 Task: Reply All to email with the signature Garrett Sanchez with the subject 'Request for an opinion' from softage.1@softage.net with the message 'Can you confirm the availability of the required software licenses?'
Action: Mouse moved to (1042, 235)
Screenshot: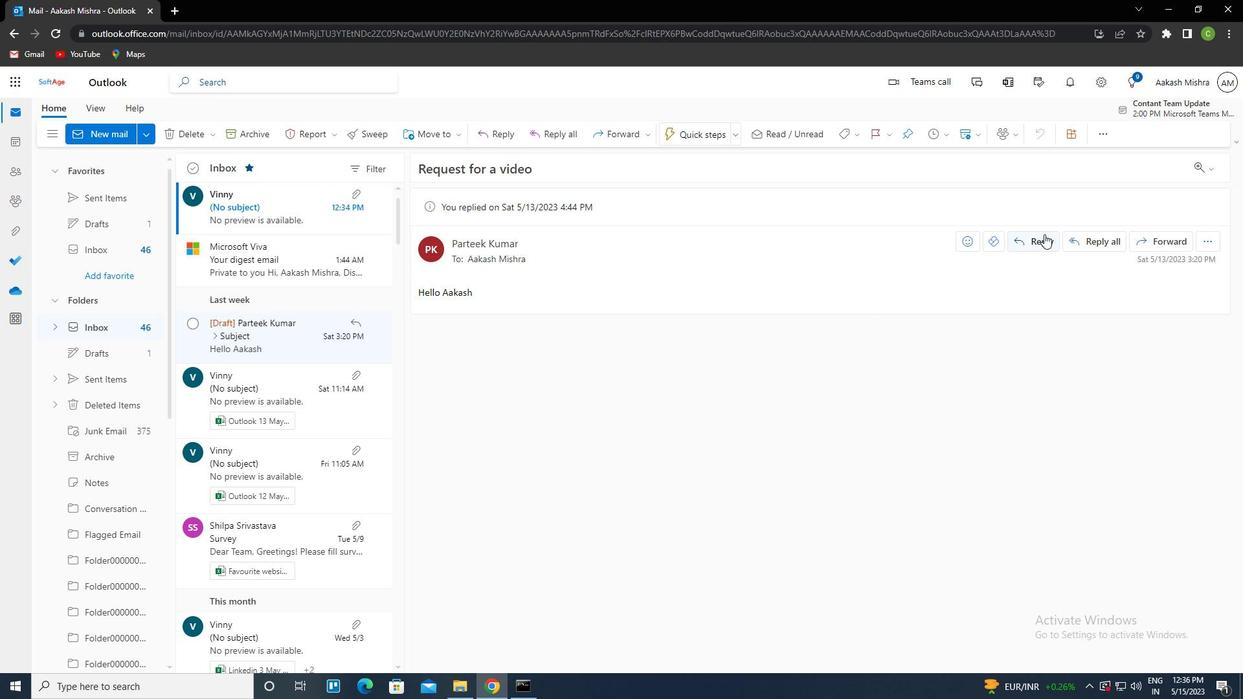 
Action: Mouse pressed left at (1042, 235)
Screenshot: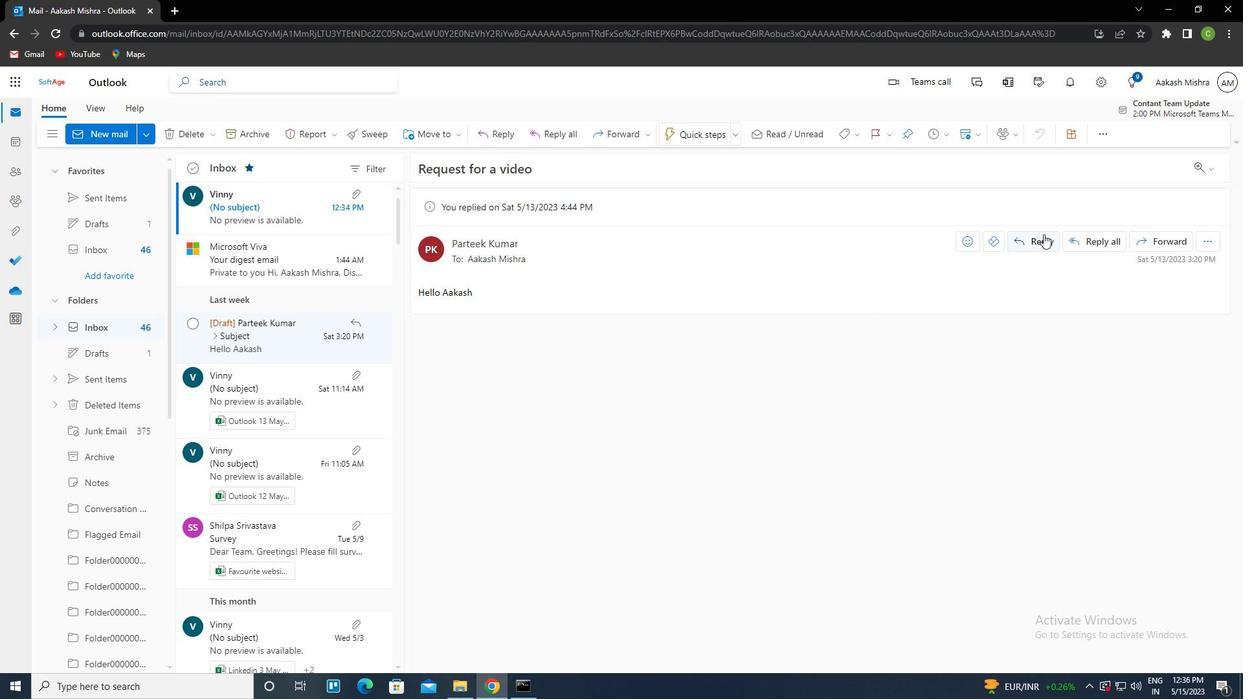 
Action: Mouse moved to (835, 141)
Screenshot: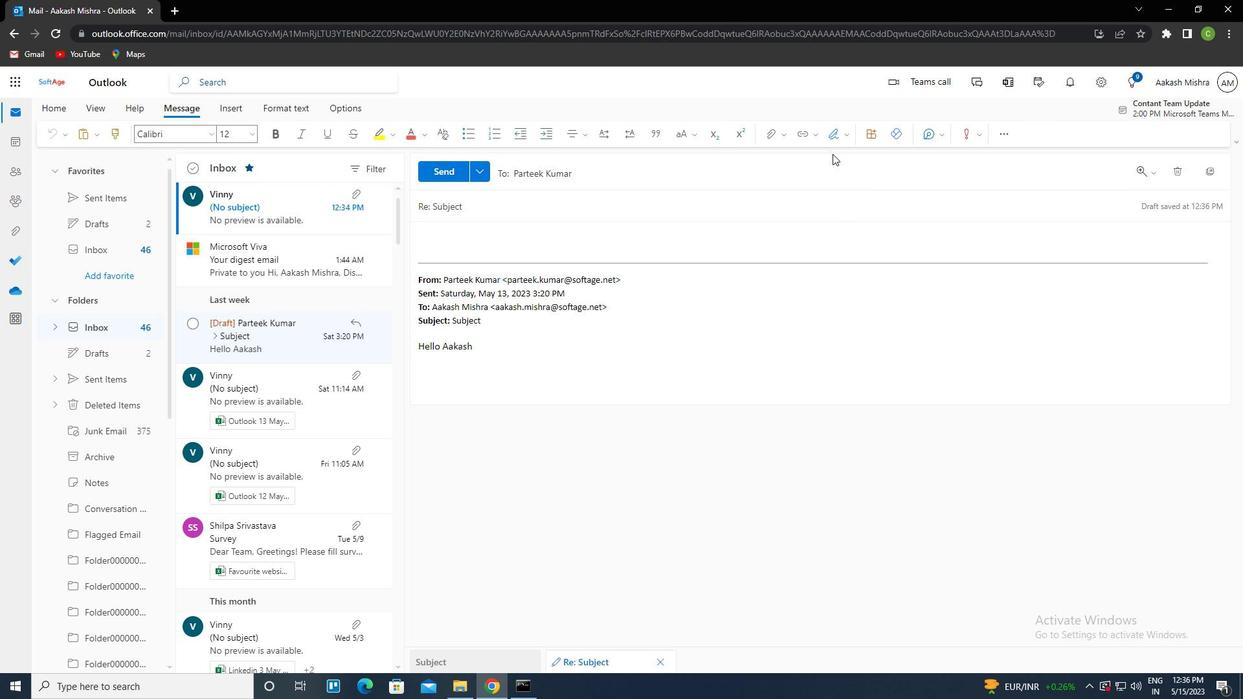 
Action: Mouse pressed left at (835, 141)
Screenshot: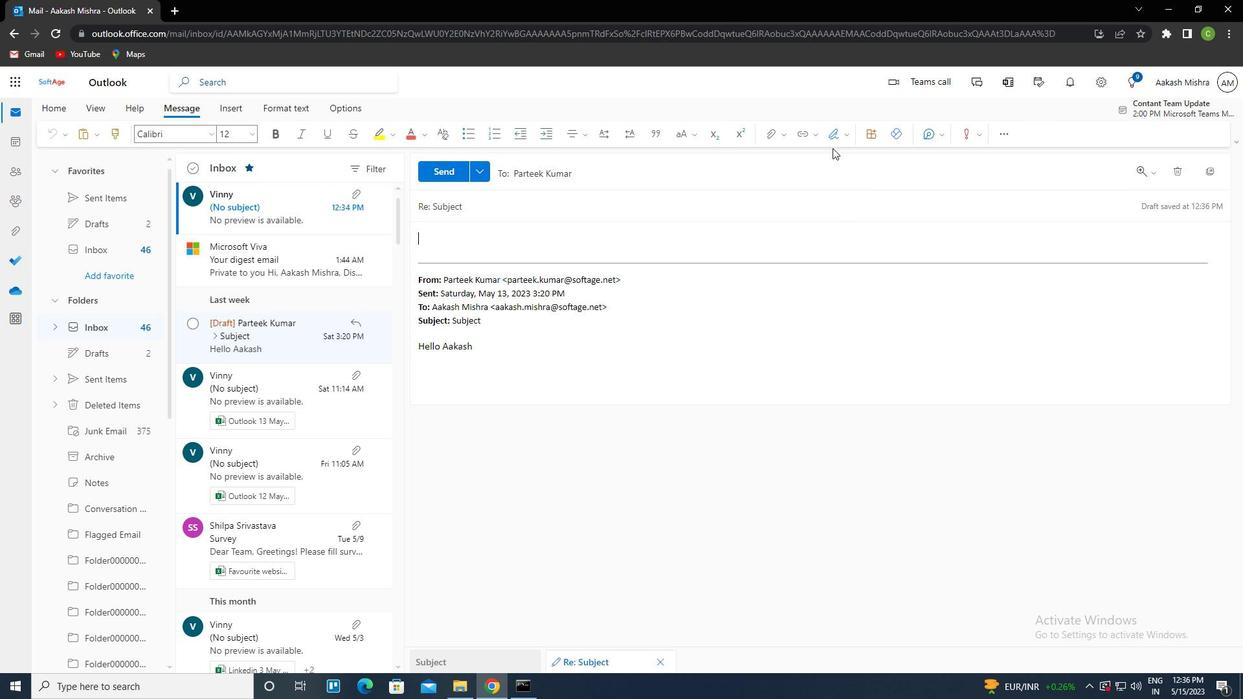 
Action: Mouse moved to (821, 184)
Screenshot: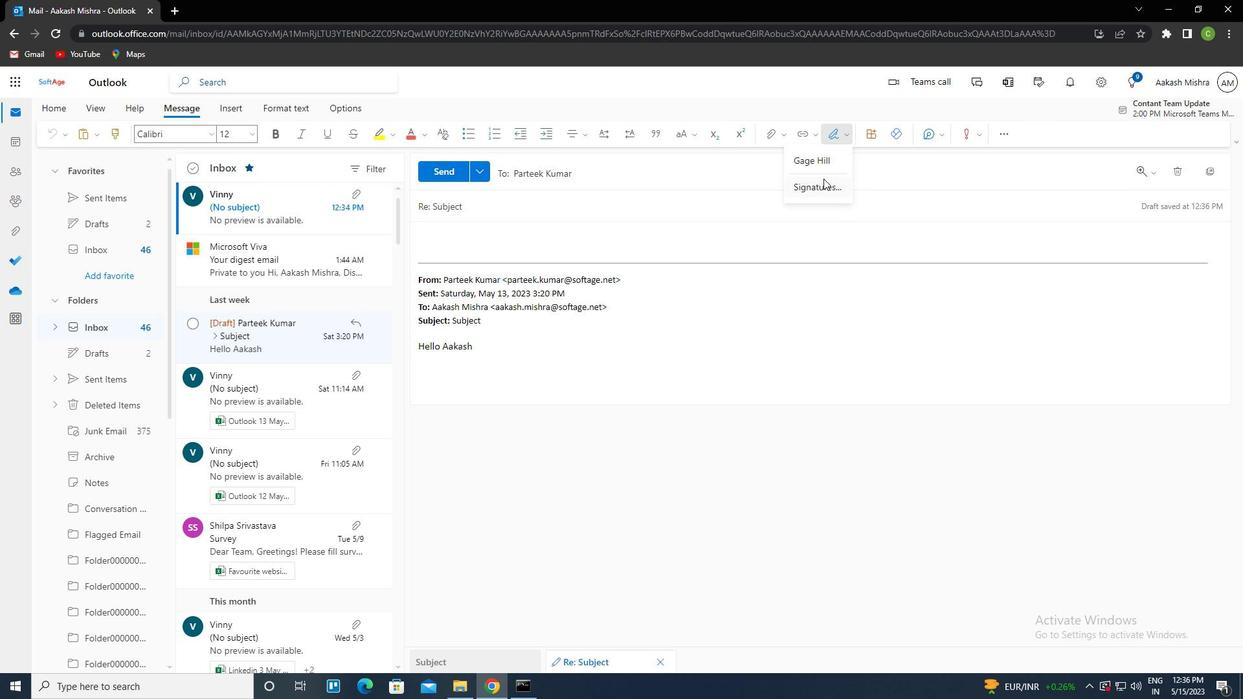 
Action: Mouse pressed left at (821, 184)
Screenshot: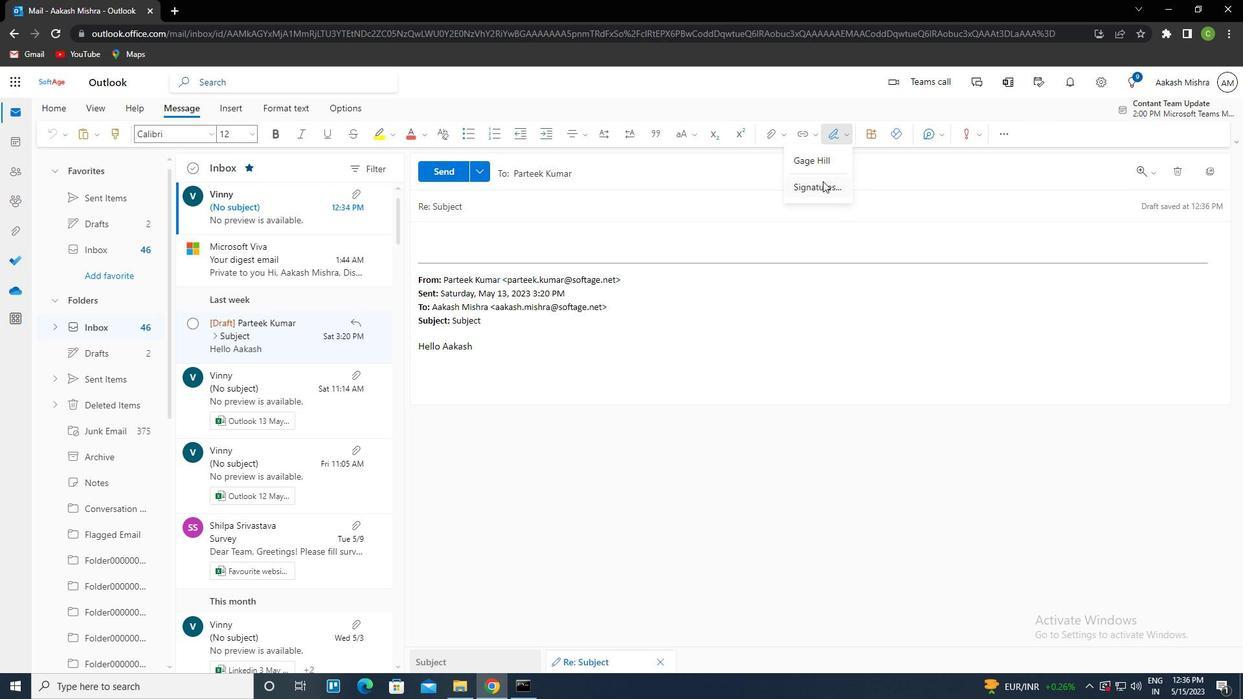 
Action: Mouse moved to (871, 239)
Screenshot: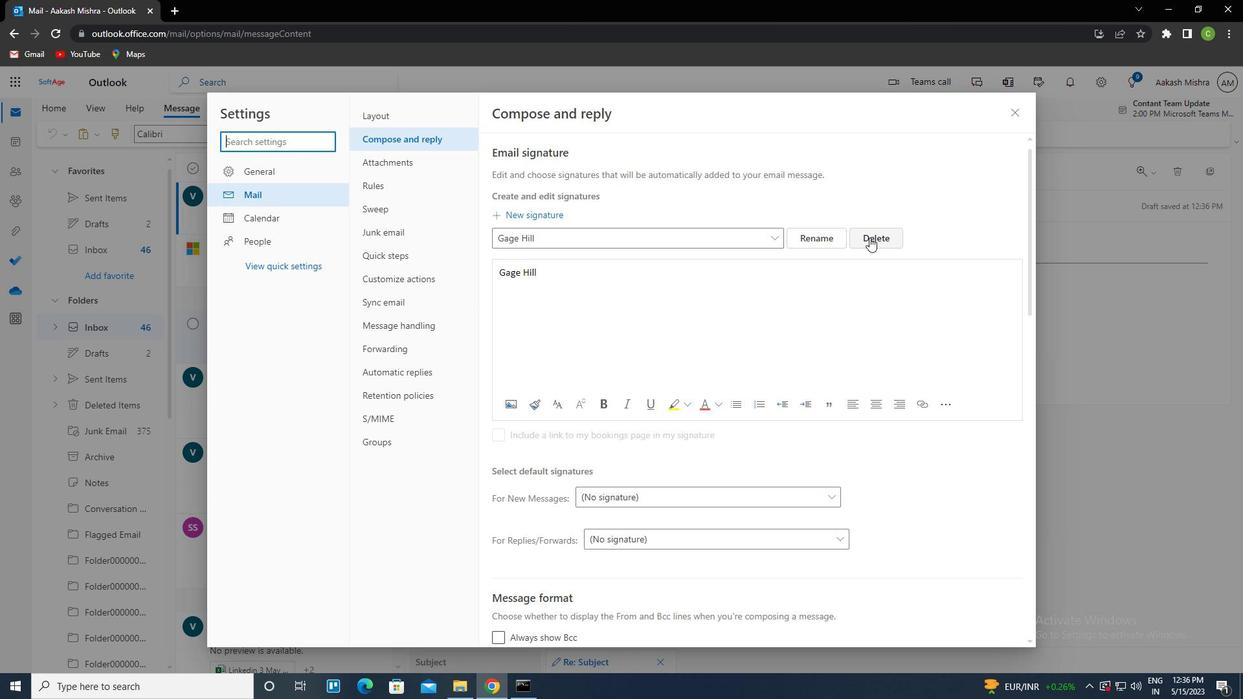 
Action: Mouse pressed left at (871, 239)
Screenshot: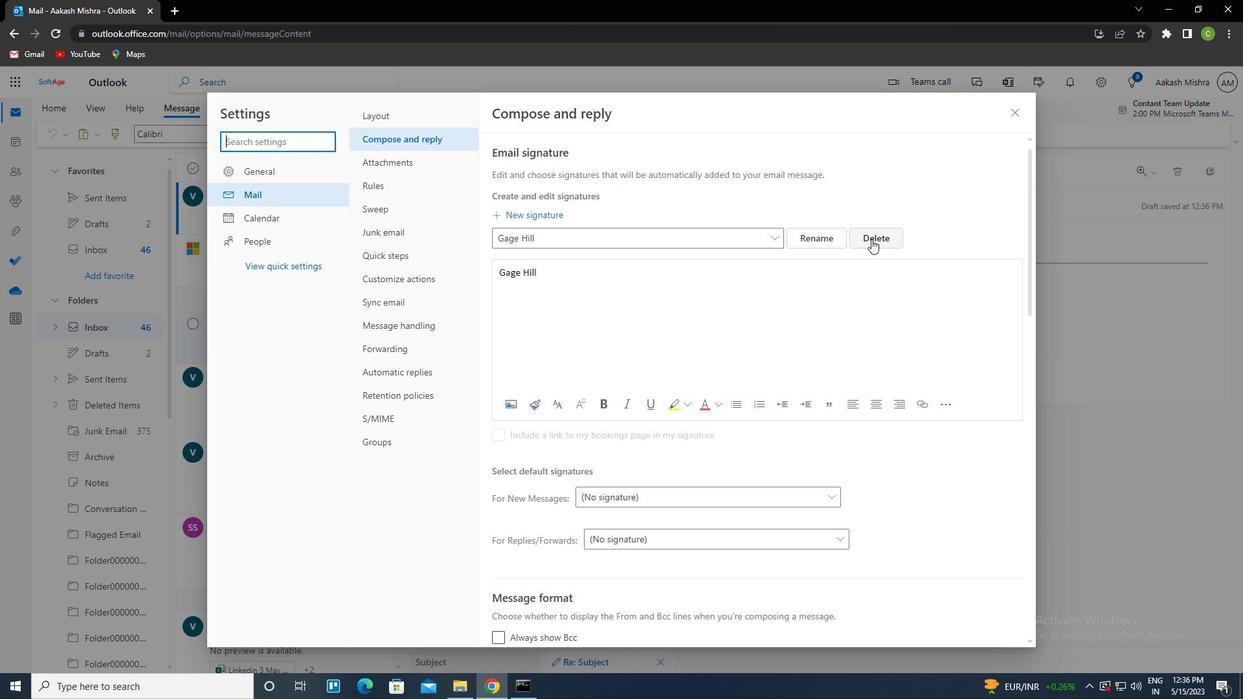 
Action: Mouse moved to (763, 242)
Screenshot: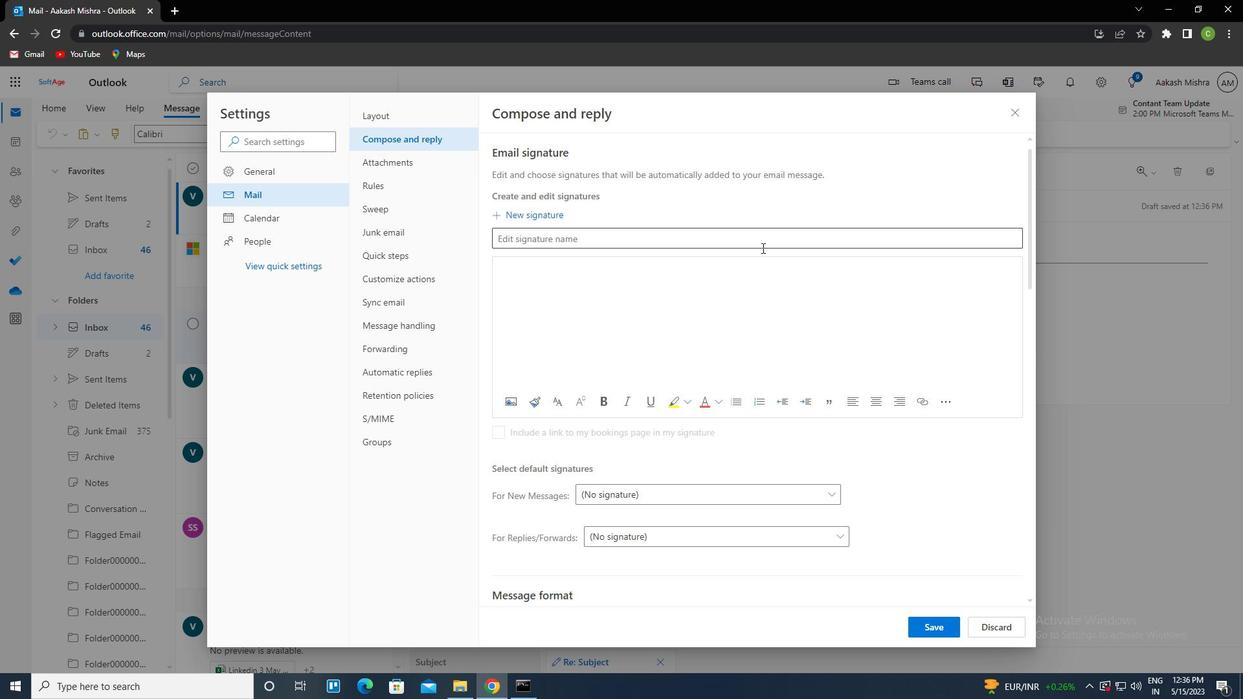 
Action: Mouse pressed left at (763, 242)
Screenshot: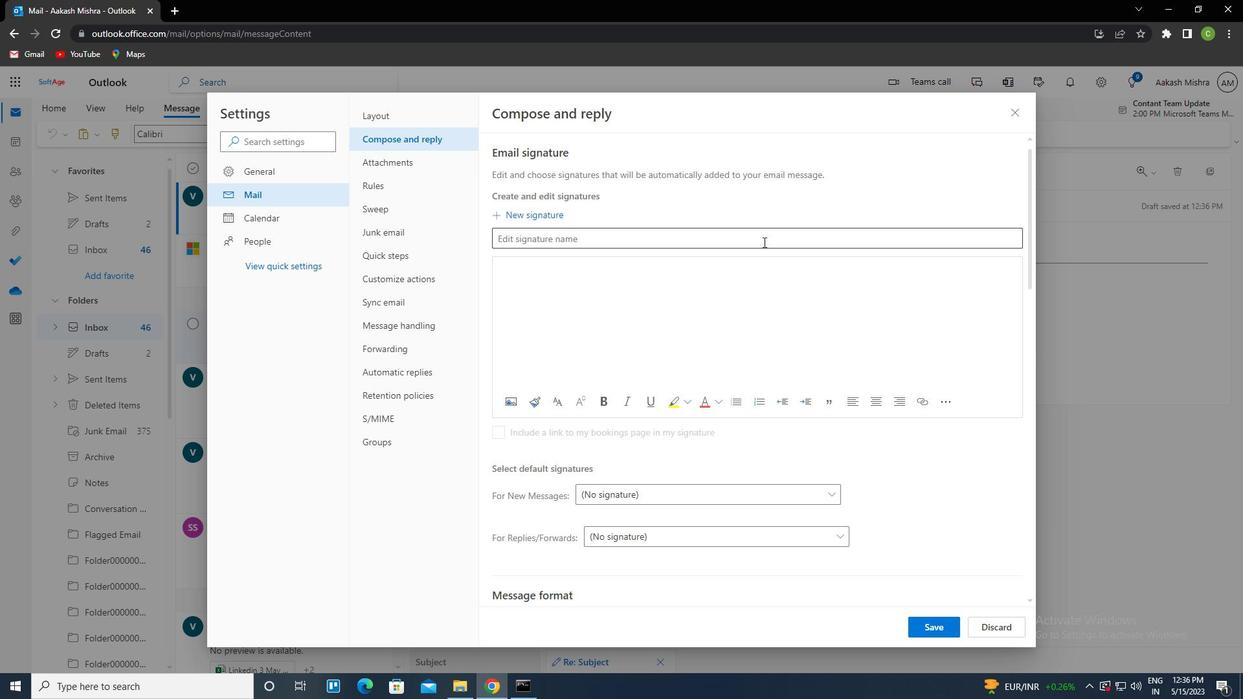 
Action: Key pressed <Key.caps_lock>g<Key.caps_lock>arrett<Key.space><Key.caps_lock>s<Key.caps_lock>anchez<Key.tab><Key.caps_lock>g<Key.caps_lock>arrett<Key.space><Key.caps_lock>s<Key.caps_lock>anchez
Screenshot: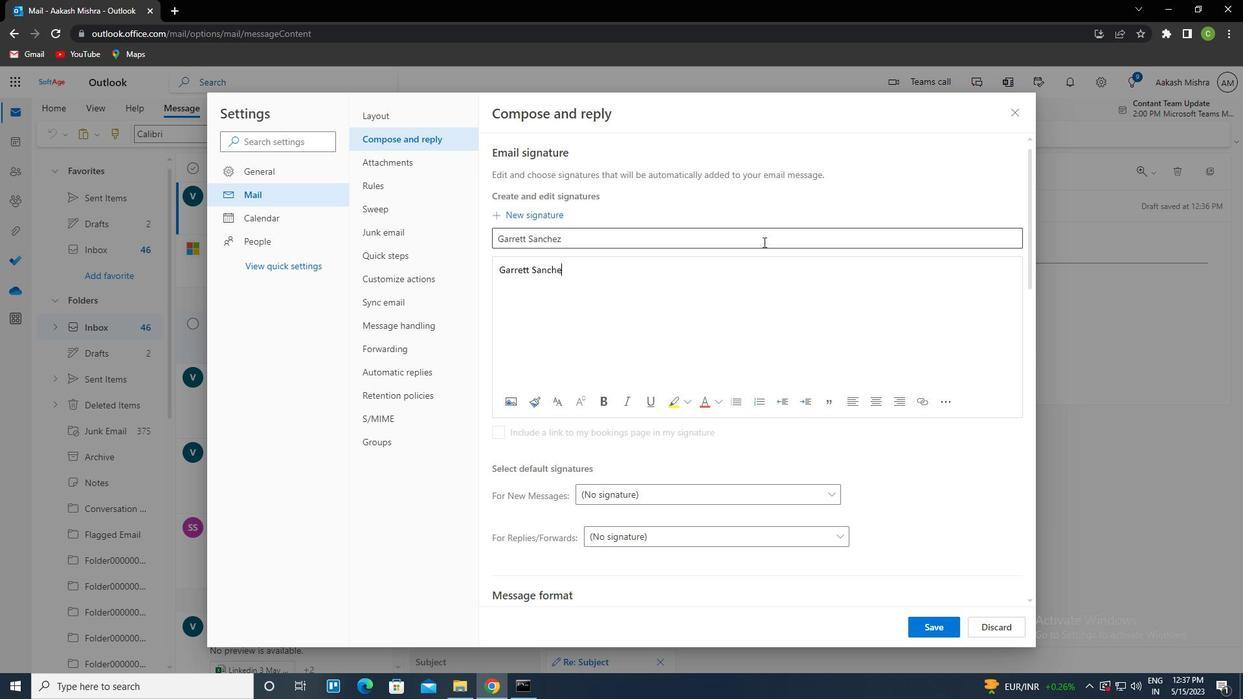 
Action: Mouse moved to (939, 624)
Screenshot: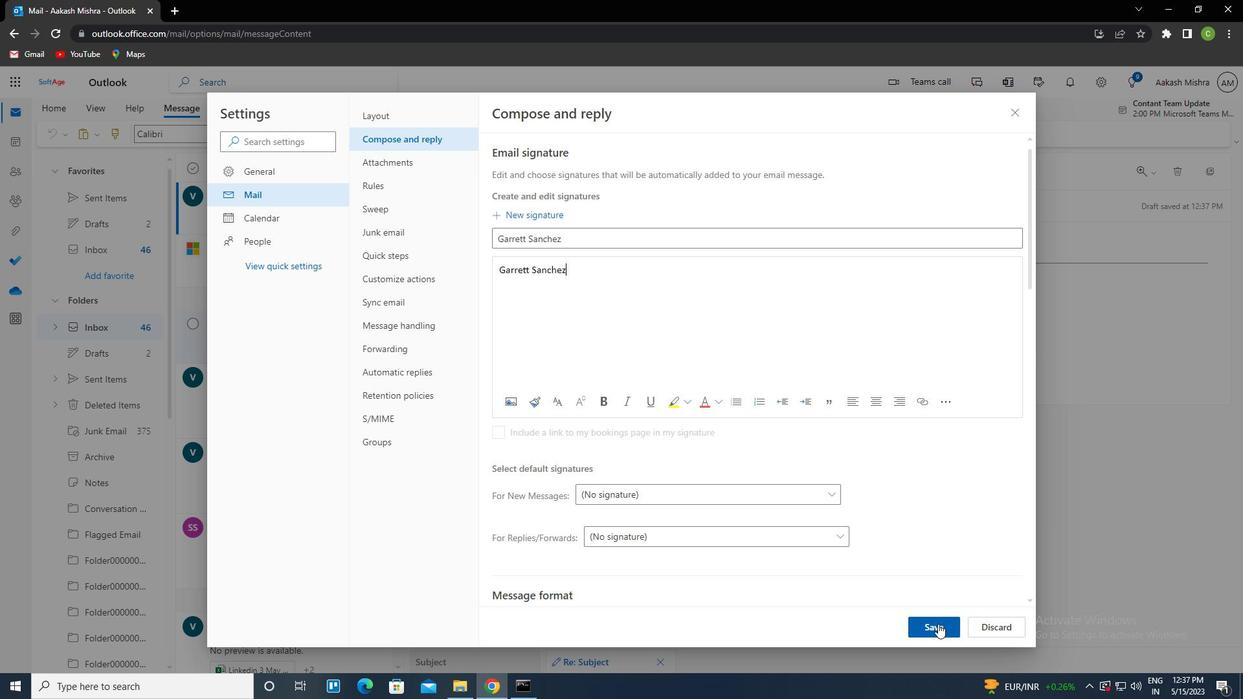 
Action: Mouse pressed left at (939, 624)
Screenshot: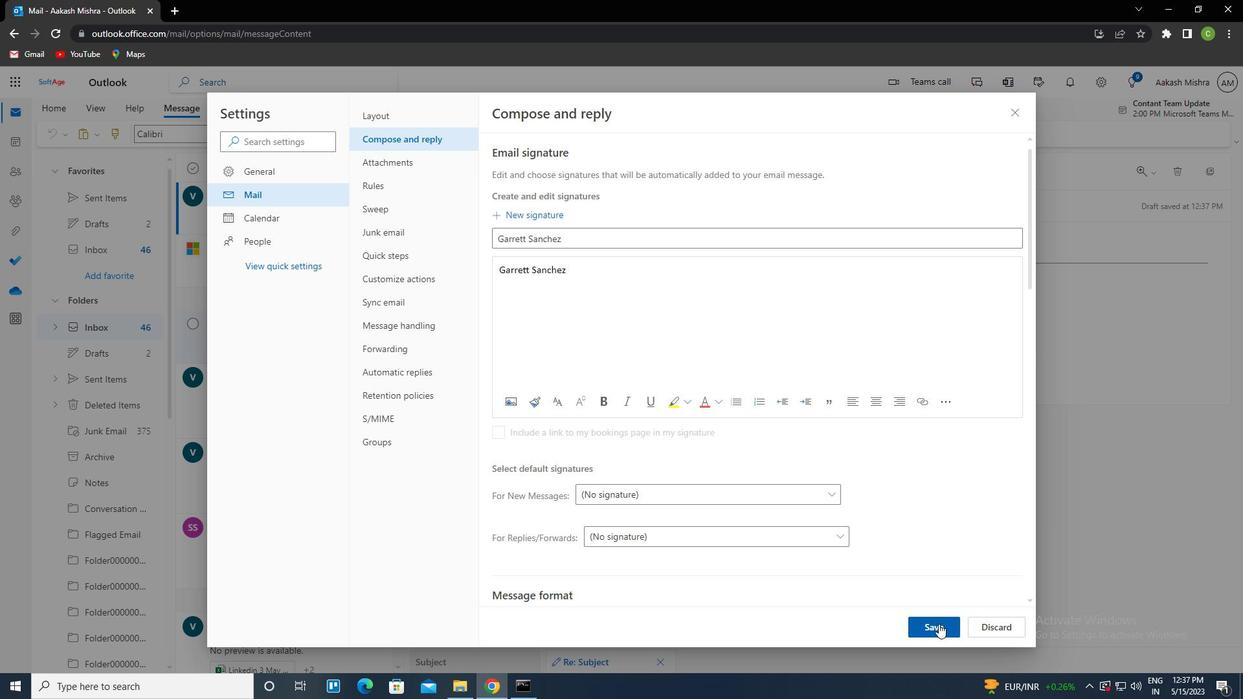 
Action: Mouse moved to (1011, 110)
Screenshot: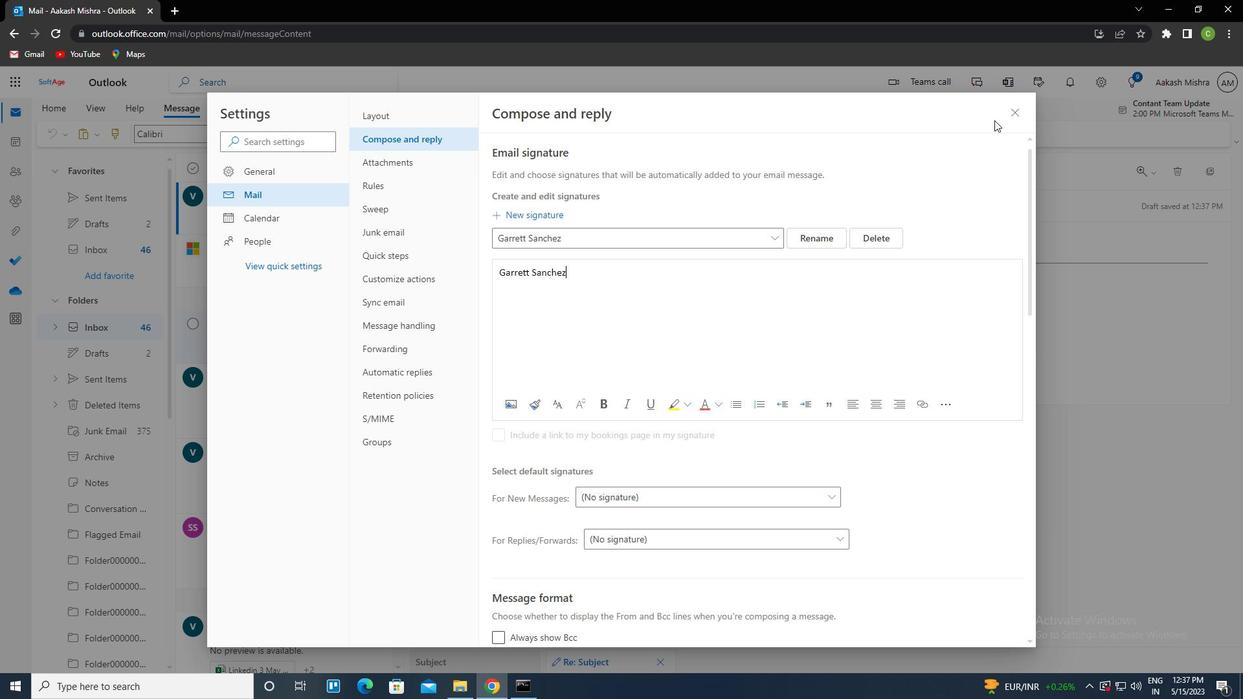 
Action: Mouse pressed left at (1011, 110)
Screenshot: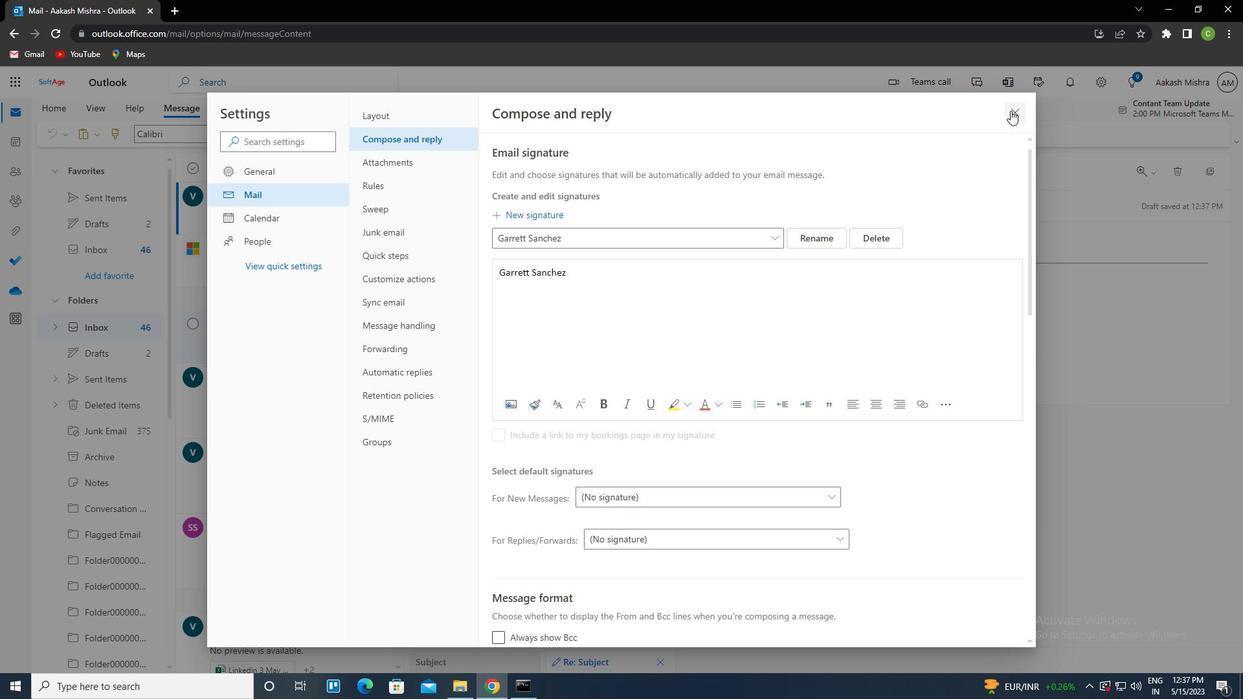 
Action: Mouse moved to (837, 135)
Screenshot: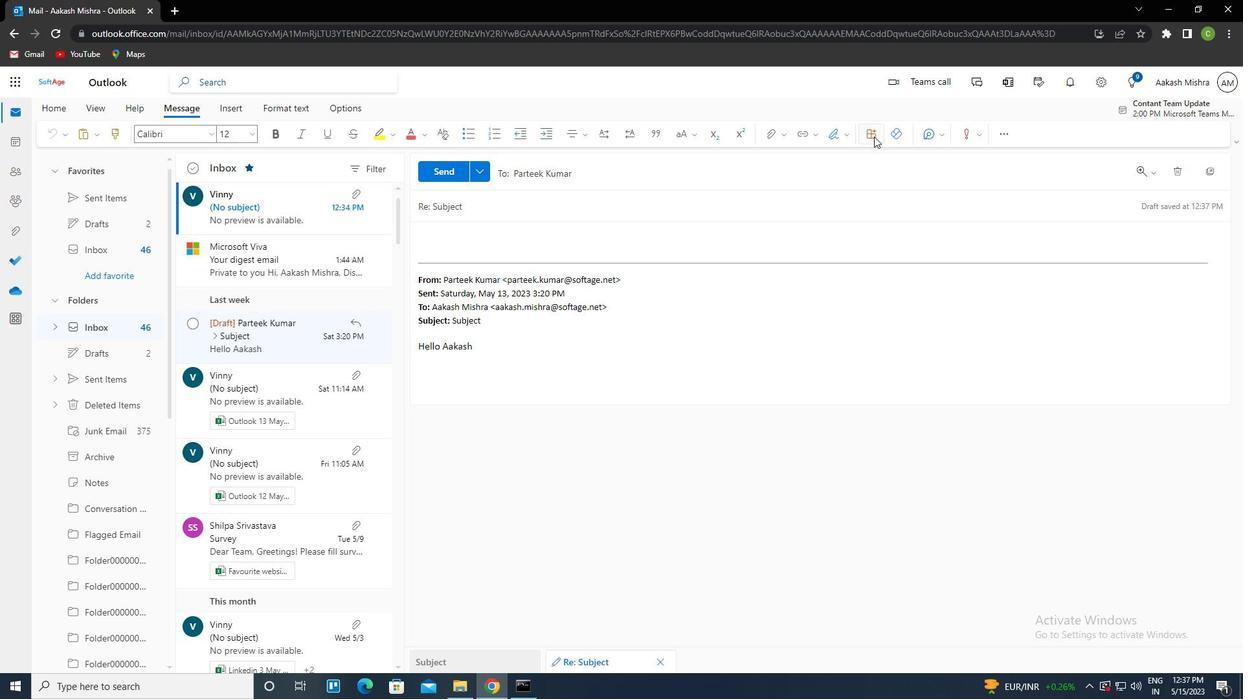 
Action: Mouse pressed left at (837, 135)
Screenshot: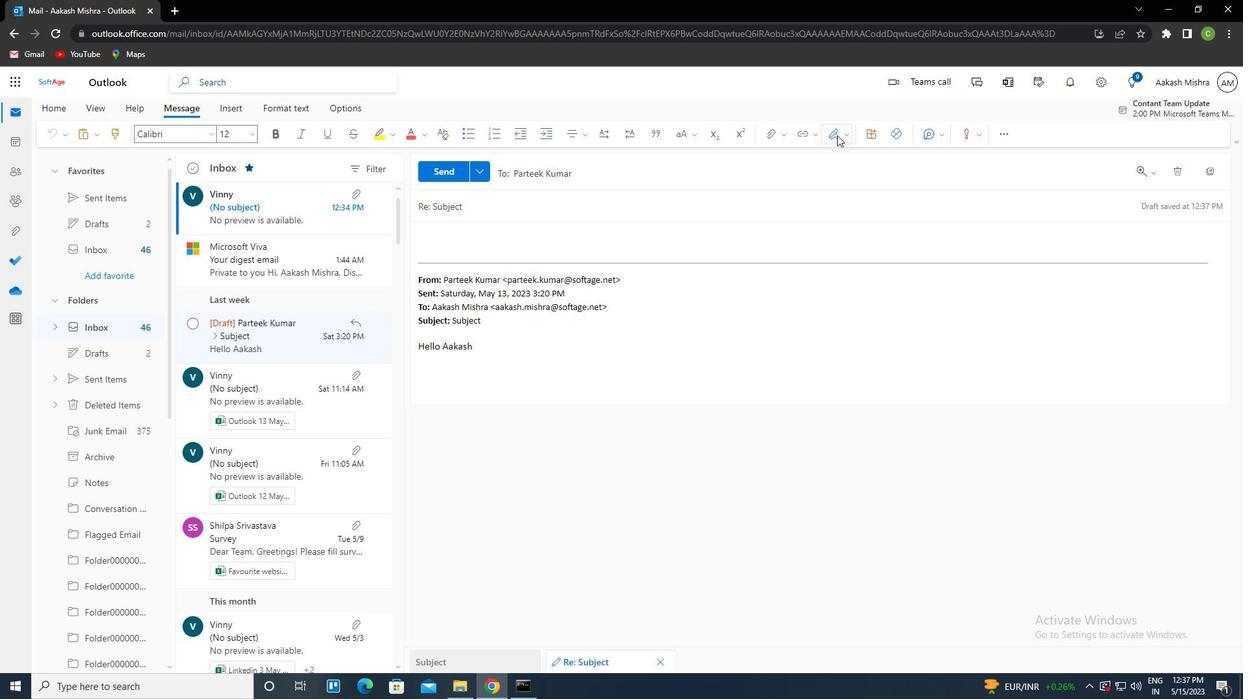 
Action: Mouse moved to (825, 162)
Screenshot: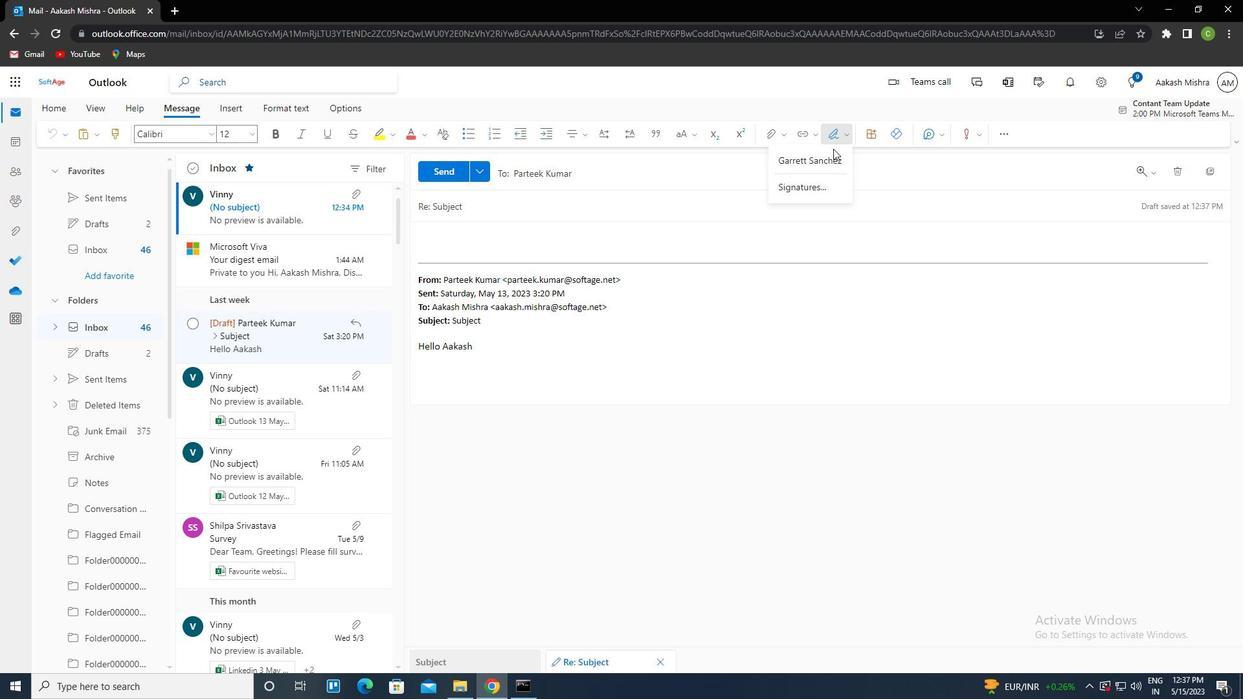 
Action: Mouse pressed left at (825, 162)
Screenshot: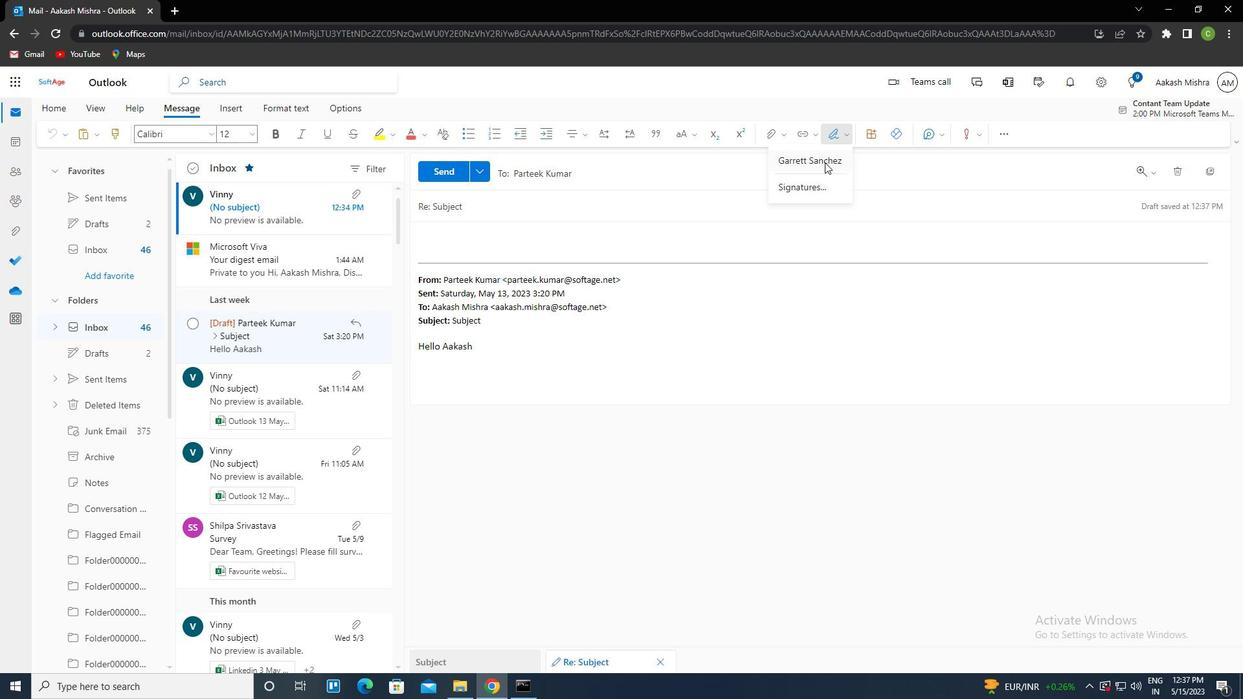 
Action: Mouse moved to (514, 211)
Screenshot: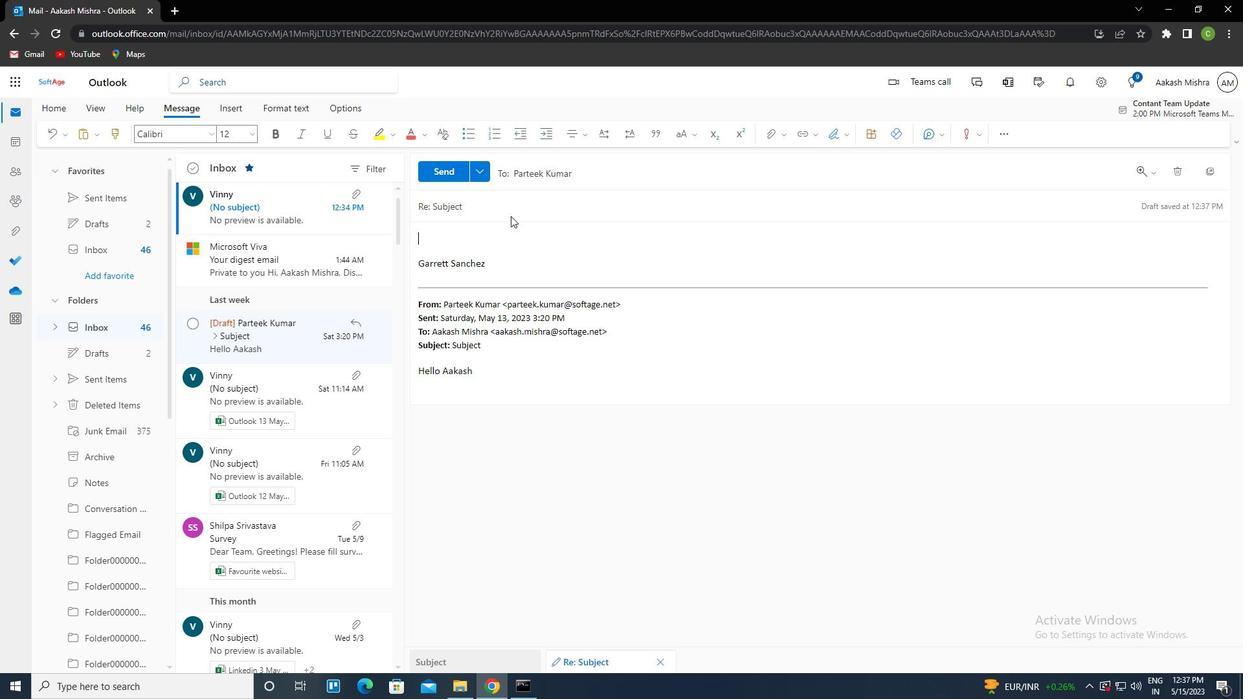 
Action: Mouse pressed left at (514, 211)
Screenshot: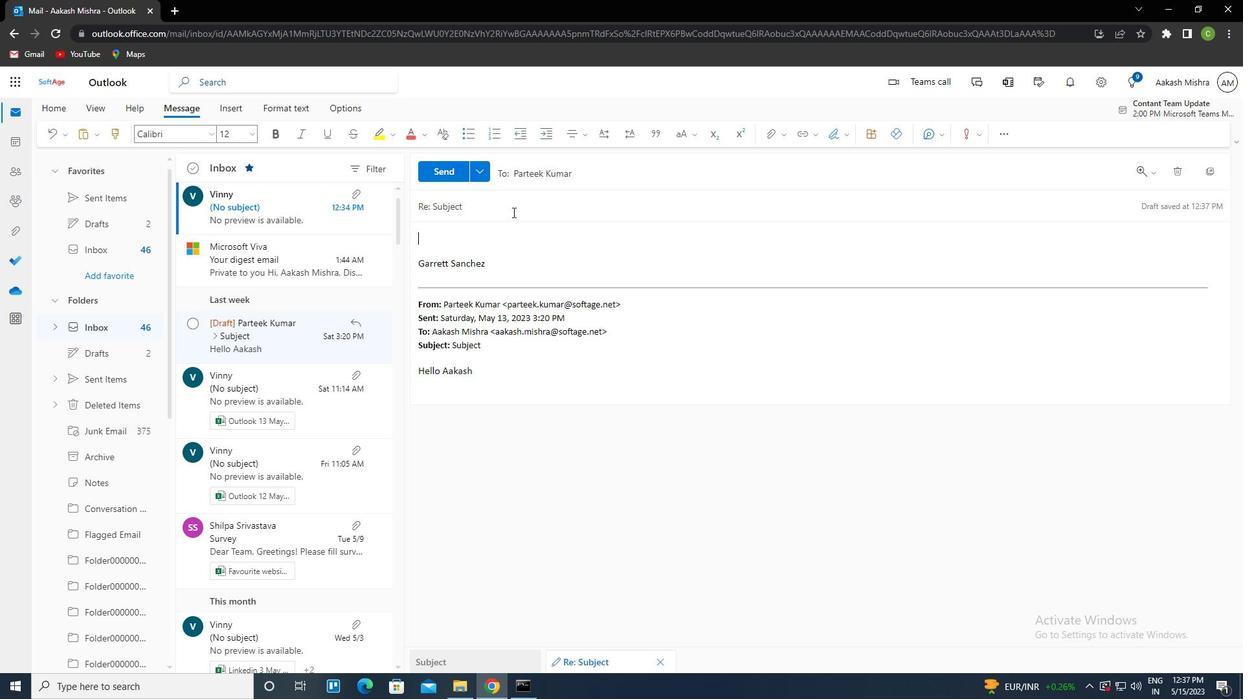 
Action: Key pressed <Key.shift><Key.left><Key.delete><Key.caps_lock>ctrl+R<Key.caps_lock>EQUEST<Key.space>FOR<Key.space>AN<Key.space>OPINION<Key.tab><Key.caps_lock>C<Key.caps_lock>AN<Key.space>YOU<Key.space>CONFIRM<Key.space>THE<Key.space>AVAILABILITY<Key.space>OF<Key.space>TH<Key.space><Key.backspace>E<Key.space>REQUIRED<Key.space>SOFTWARE<Key.space>LICENSES
Screenshot: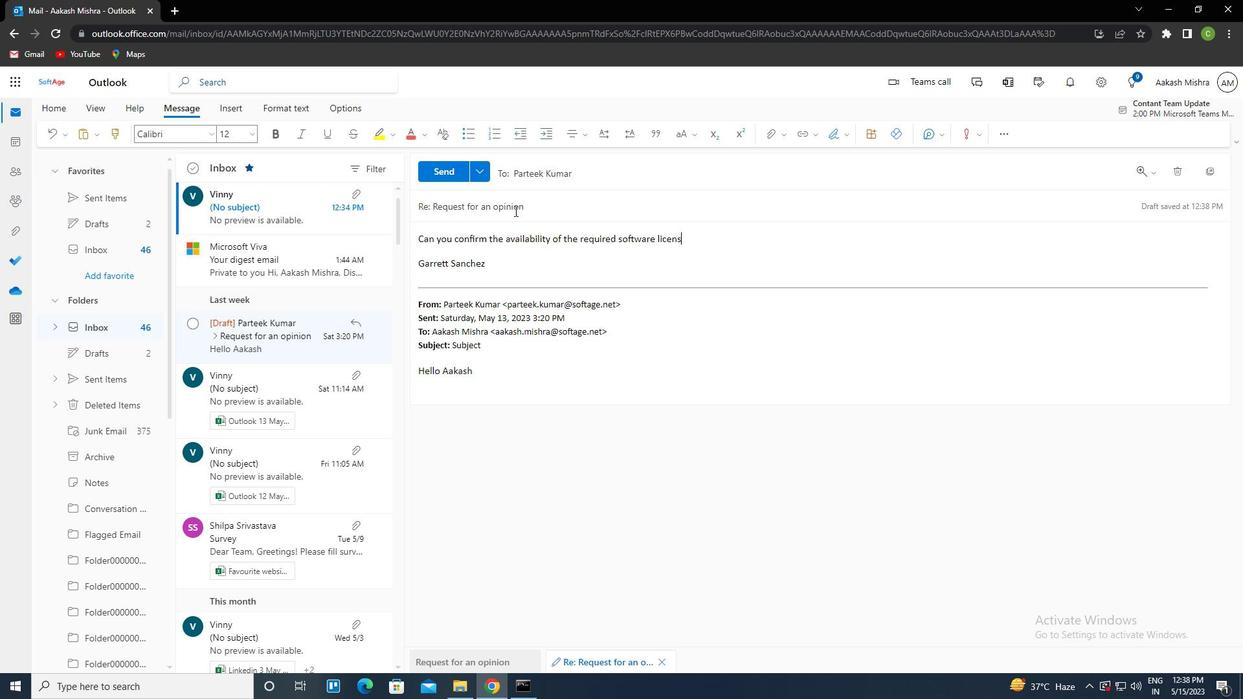 
Action: Mouse moved to (450, 177)
Screenshot: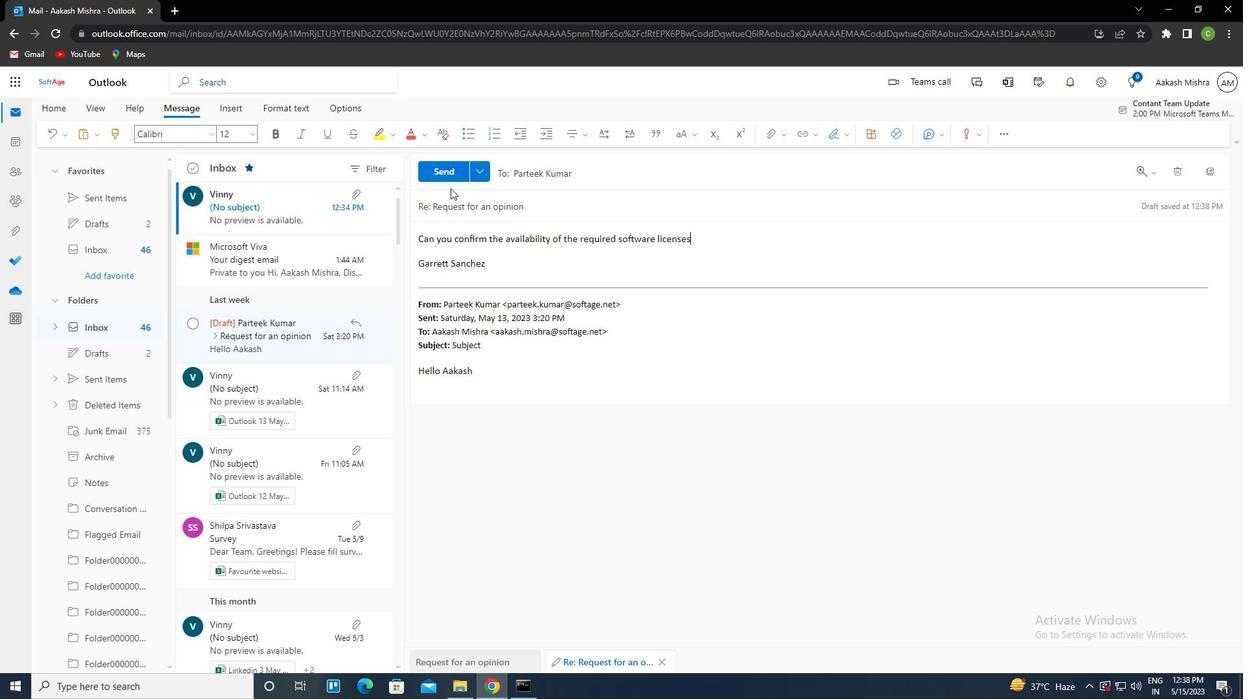 
Action: Mouse pressed left at (450, 177)
Screenshot: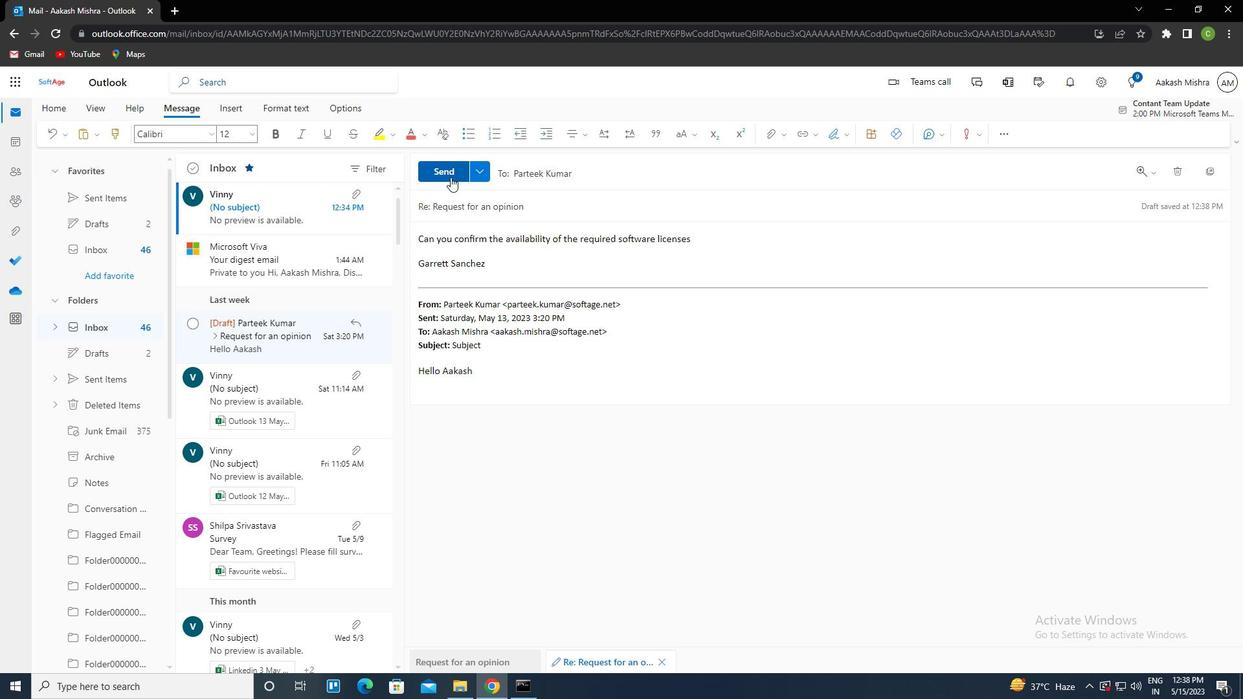 
Action: Mouse moved to (639, 352)
Screenshot: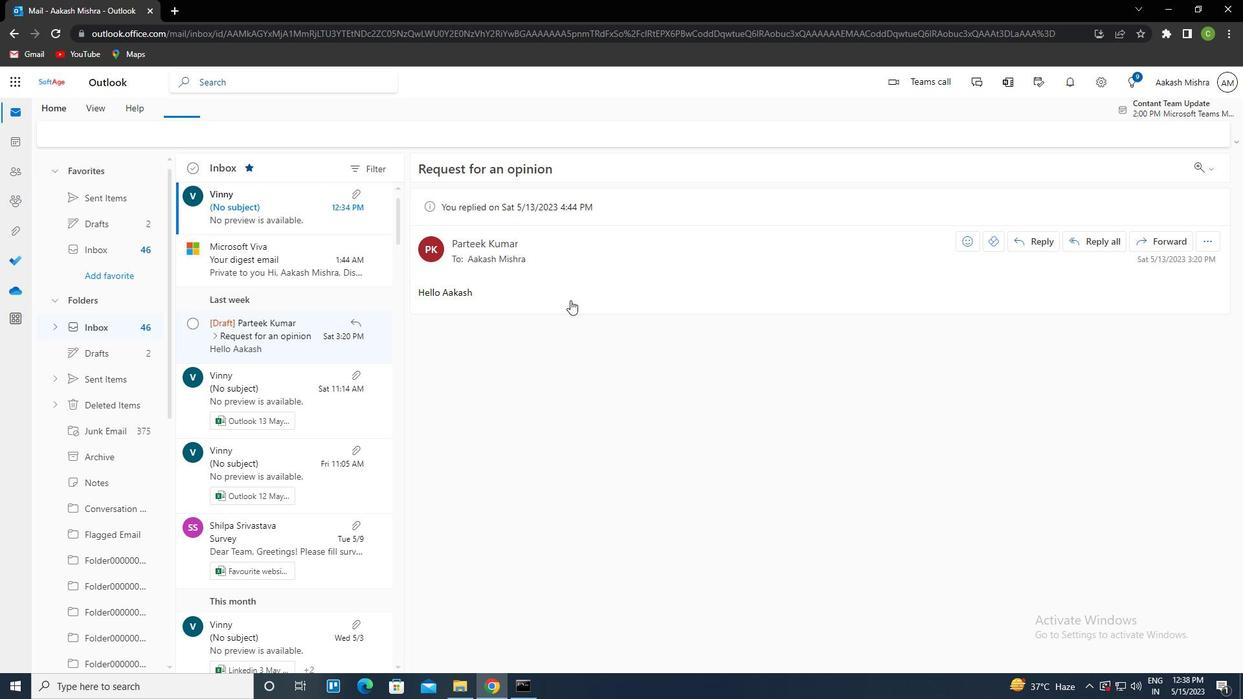 
